 Task: Create a task  Upgrade and migrate company file storage to a cloud-based solution , assign it to team member softage.5@softage.net in the project AgileFire and update the status of the task to  Off Track , set the priority of the task to Medium
Action: Mouse moved to (64, 43)
Screenshot: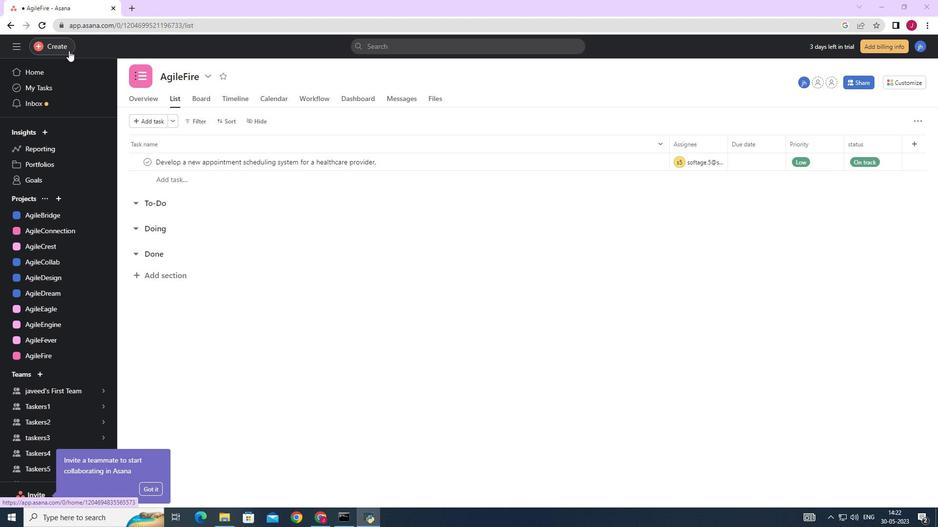 
Action: Mouse pressed left at (64, 43)
Screenshot: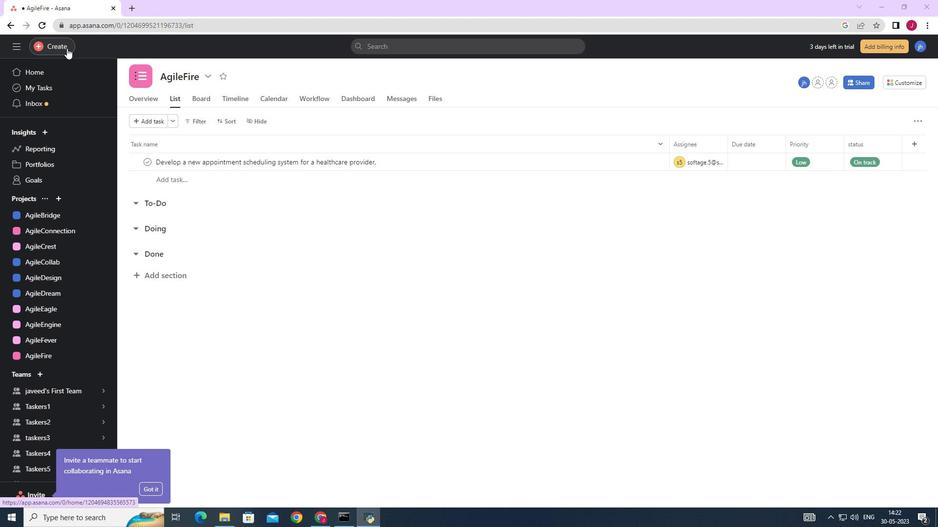 
Action: Mouse moved to (123, 51)
Screenshot: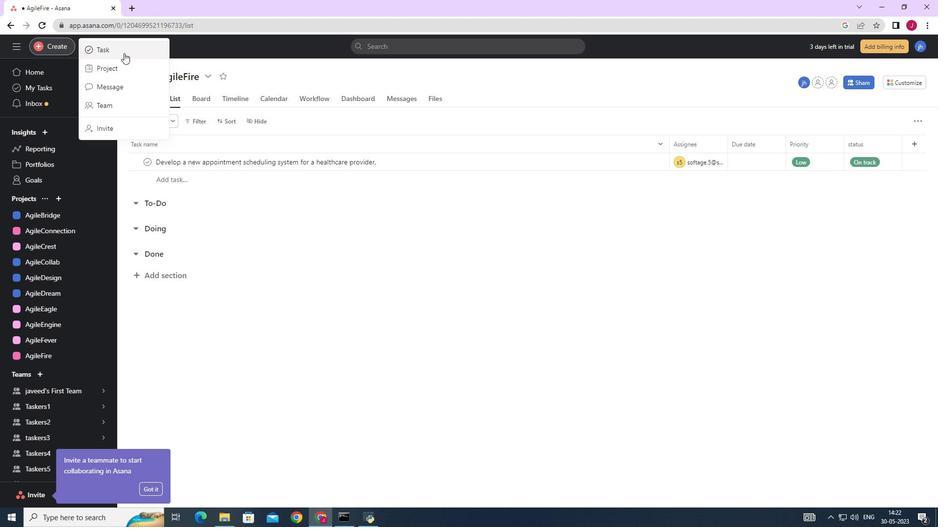 
Action: Mouse pressed left at (123, 51)
Screenshot: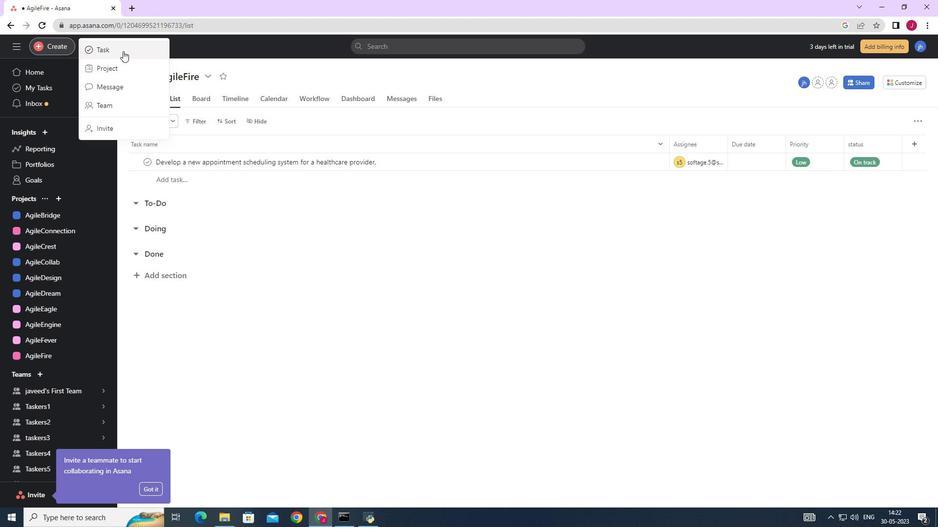 
Action: Mouse moved to (762, 323)
Screenshot: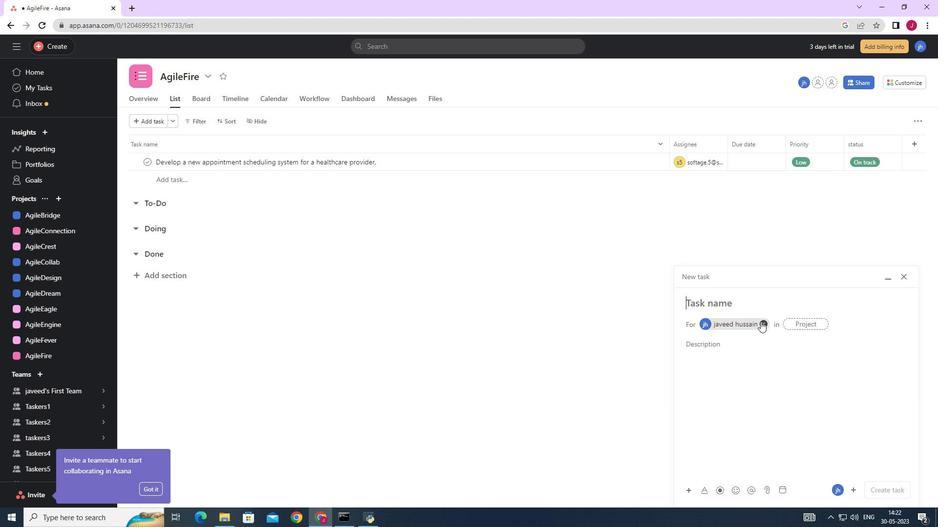 
Action: Mouse pressed left at (762, 323)
Screenshot: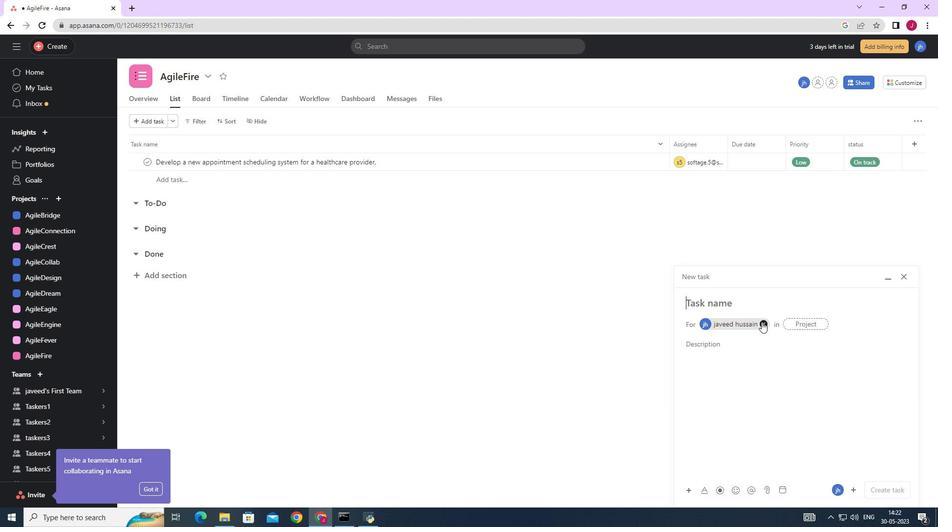 
Action: Mouse moved to (720, 305)
Screenshot: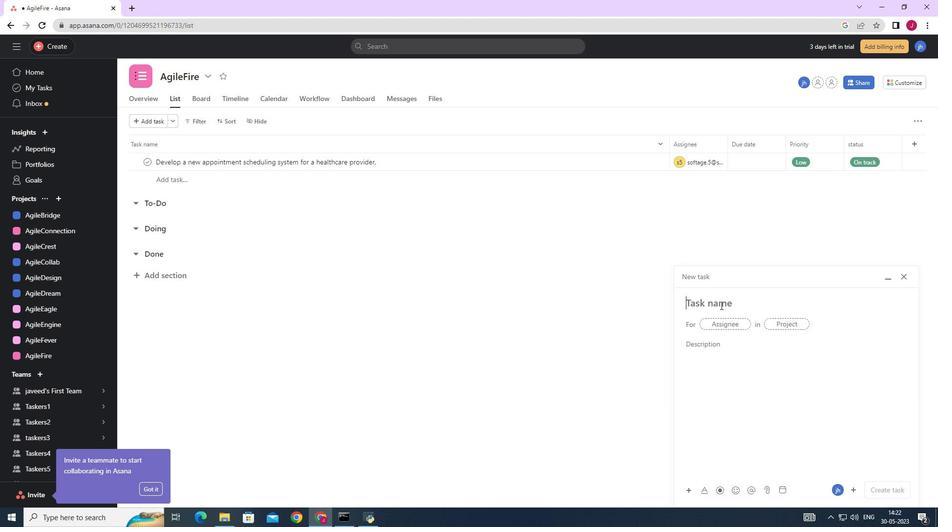
Action: Mouse pressed left at (720, 305)
Screenshot: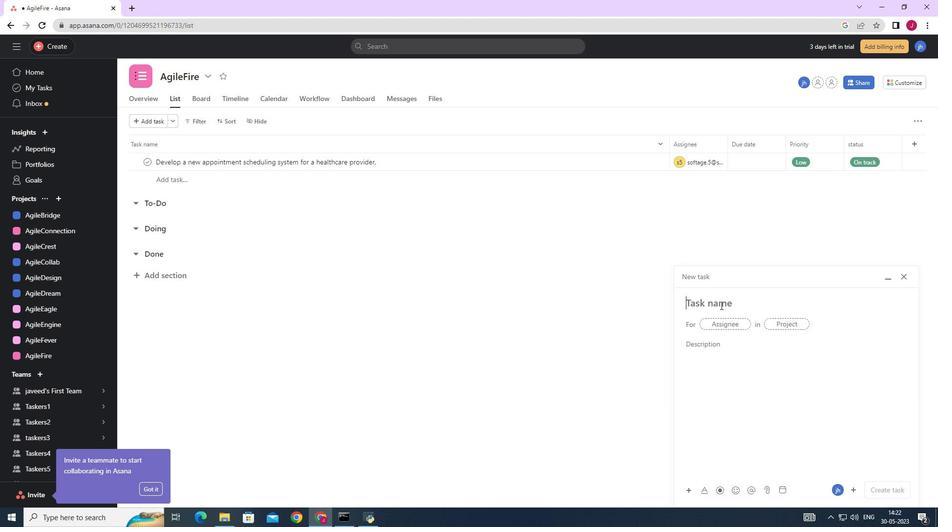 
Action: Mouse moved to (720, 305)
Screenshot: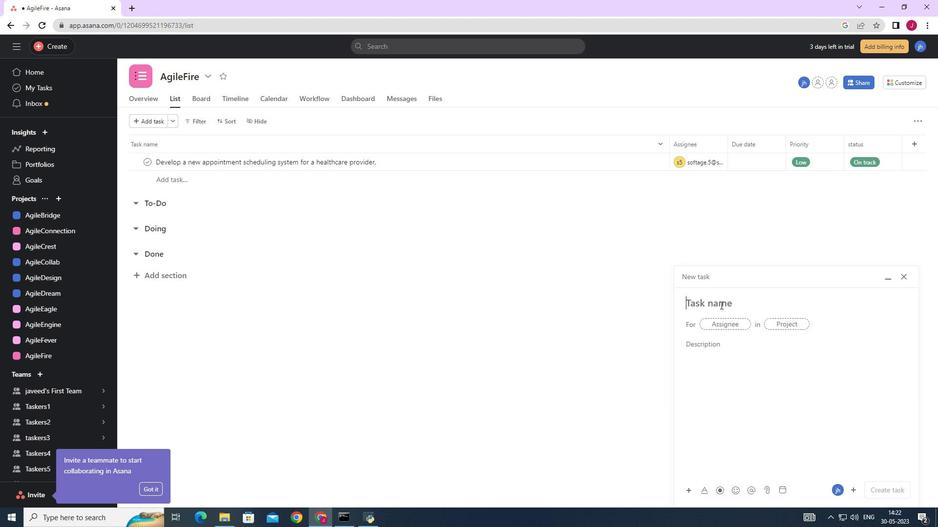
Action: Key pressed <Key.caps_lock>U<Key.caps_lock>pgrade<Key.space>and<Key.space>the<Key.space>migrate<Key.space>co,<Key.backspace>mpany<Key.space>file<Key.space>storage<Key.space>to<Key.space>c<Key.space><Key.backspace><Key.backspace>a<Key.space>cluod<Key.backspace><Key.backspace><Key.backspace>oud-based<Key.space>solution,
Screenshot: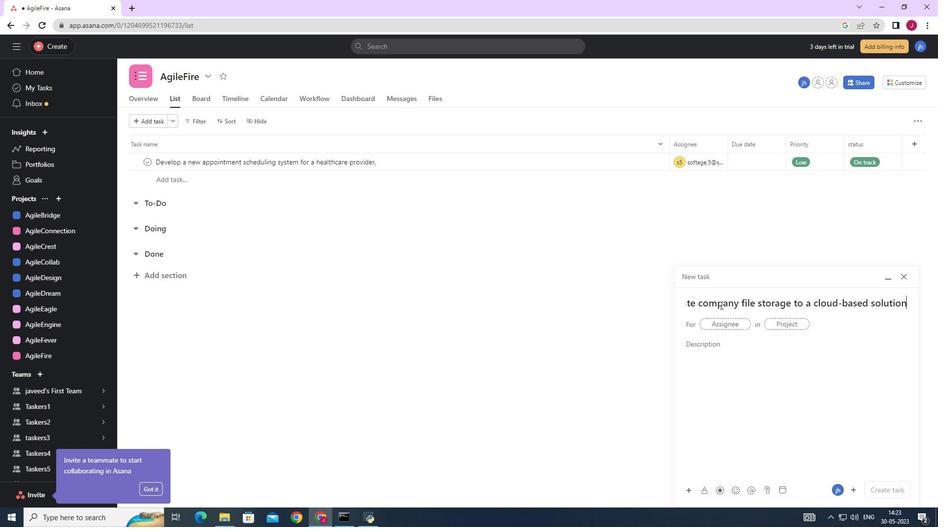 
Action: Mouse moved to (729, 323)
Screenshot: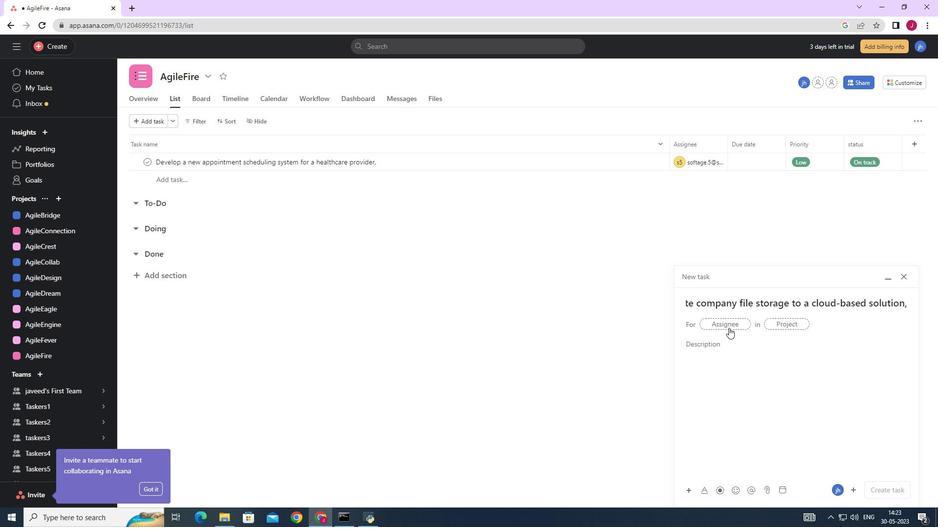 
Action: Mouse pressed left at (729, 323)
Screenshot: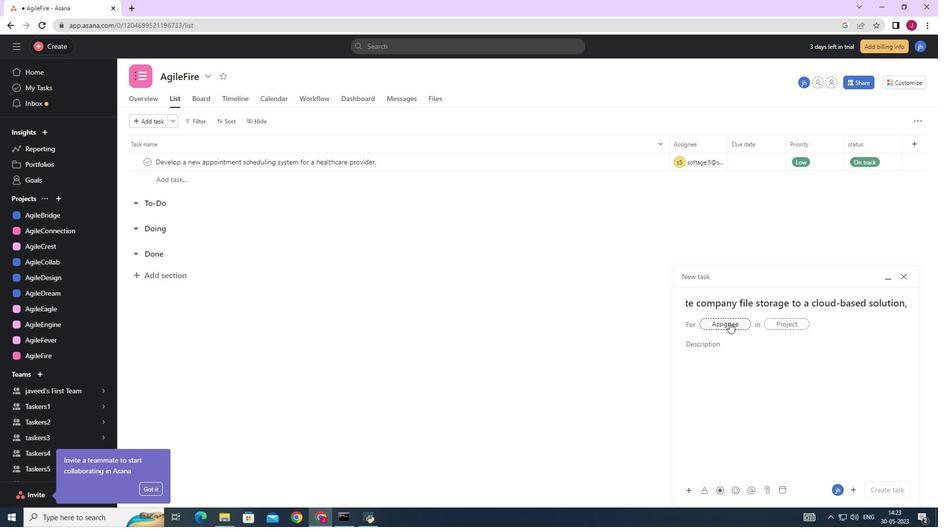 
Action: Mouse moved to (730, 322)
Screenshot: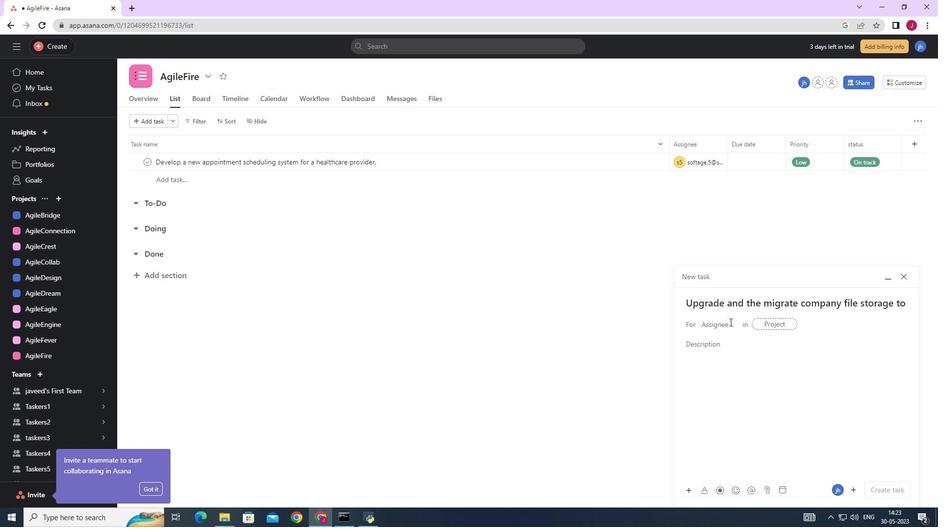 
Action: Key pressed softage.1
Screenshot: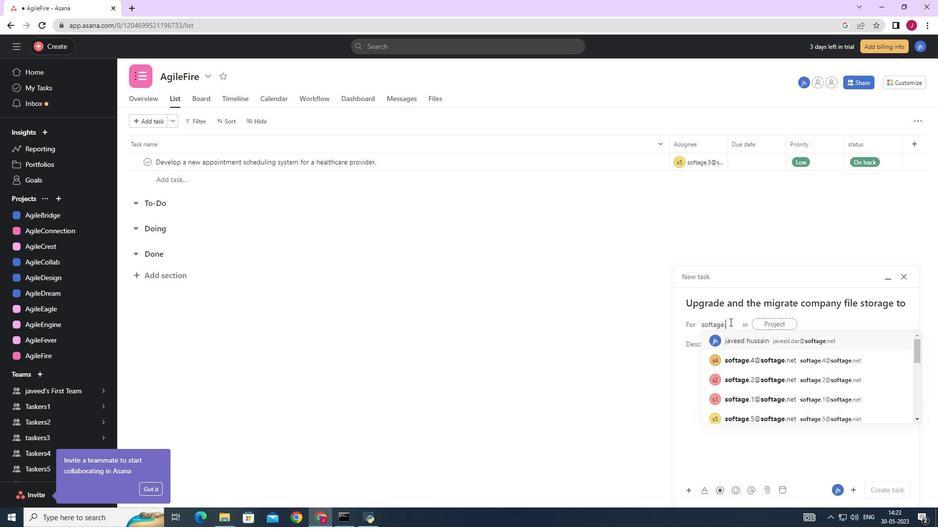 
Action: Mouse moved to (733, 324)
Screenshot: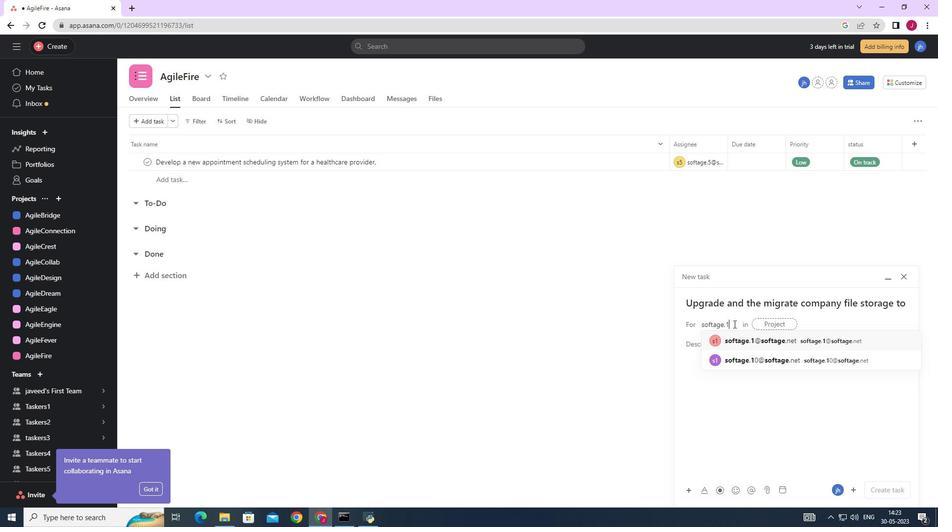 
Action: Mouse pressed left at (733, 324)
Screenshot: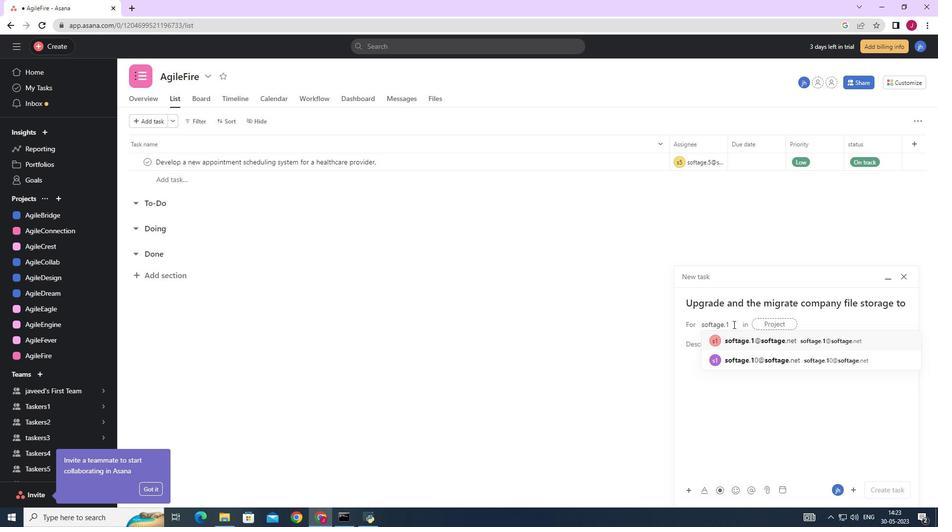 
Action: Key pressed <Key.backspace>5
Screenshot: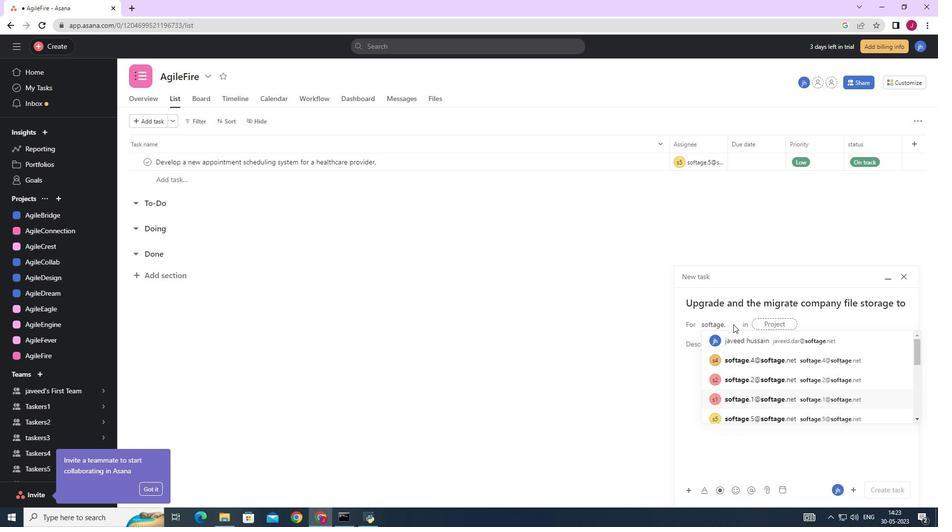 
Action: Mouse moved to (760, 342)
Screenshot: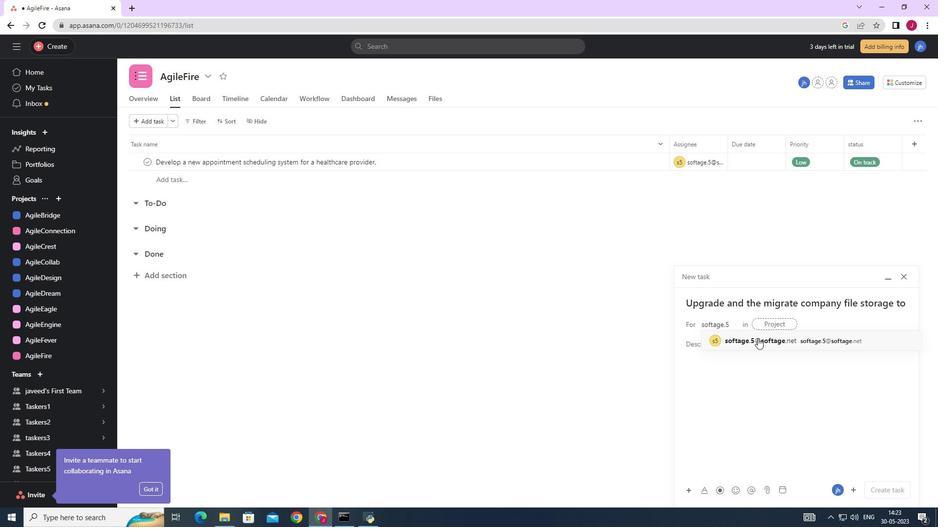 
Action: Mouse pressed left at (760, 342)
Screenshot: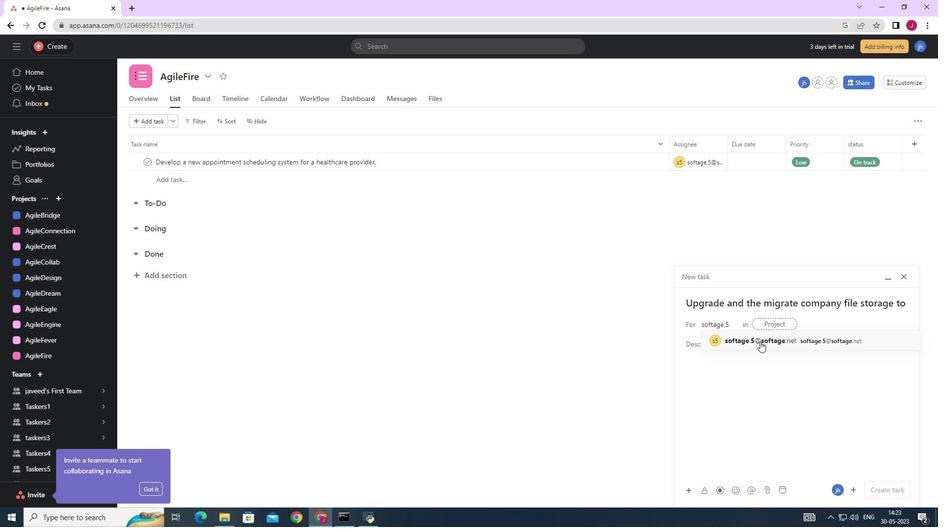 
Action: Mouse moved to (614, 341)
Screenshot: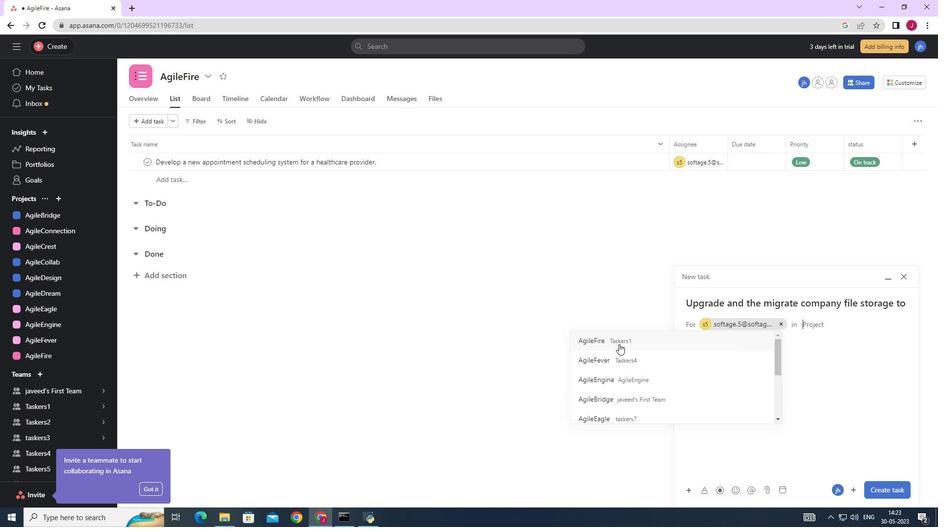 
Action: Mouse pressed left at (614, 341)
Screenshot: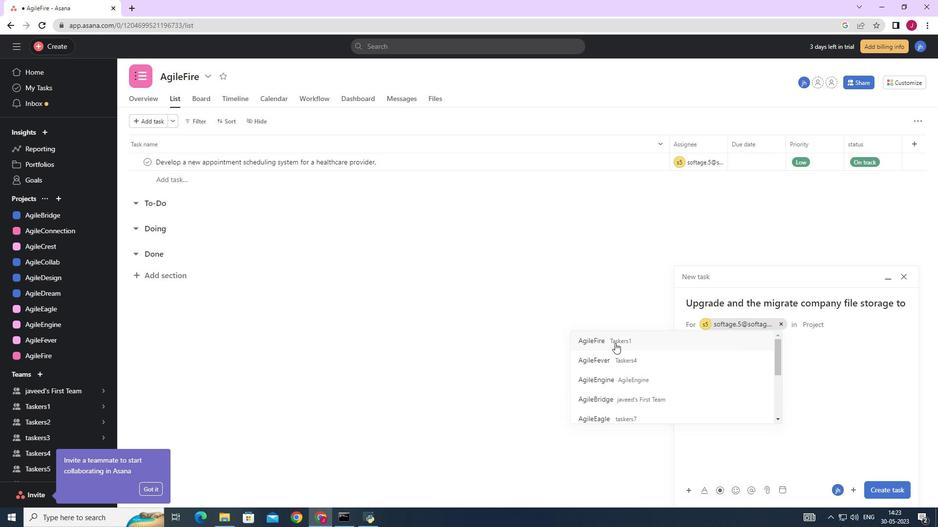 
Action: Mouse moved to (740, 347)
Screenshot: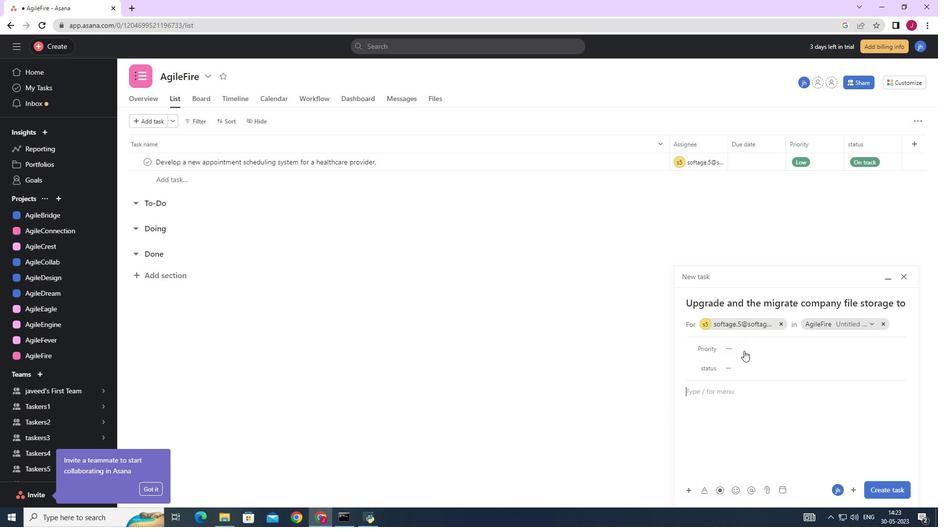 
Action: Mouse pressed left at (740, 347)
Screenshot: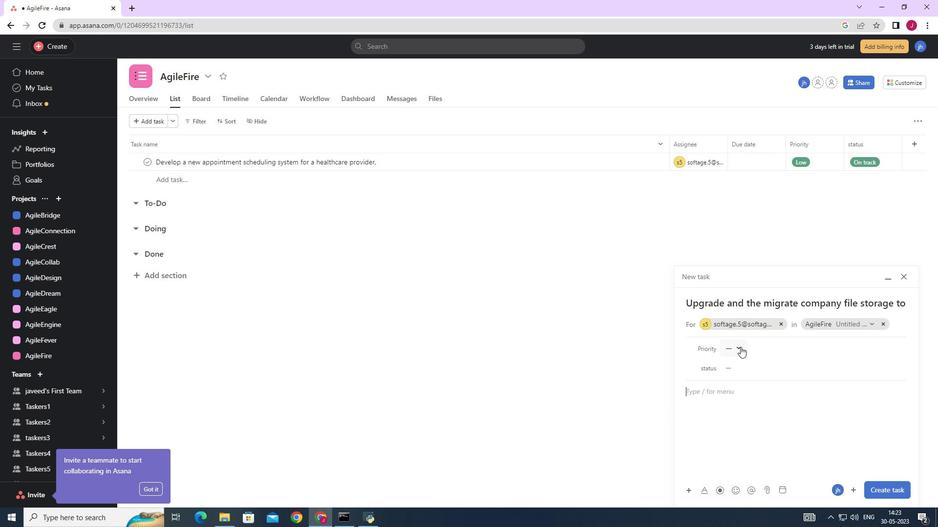 
Action: Mouse moved to (753, 401)
Screenshot: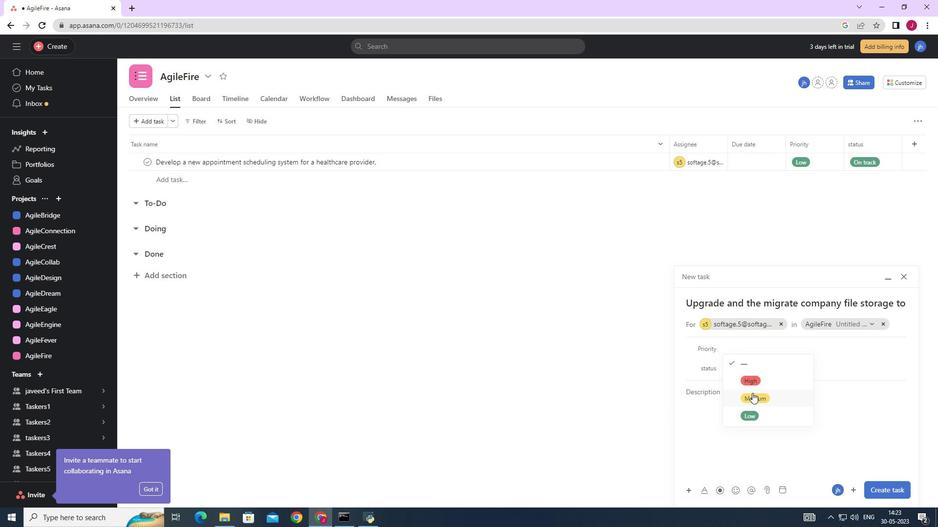 
Action: Mouse pressed left at (753, 401)
Screenshot: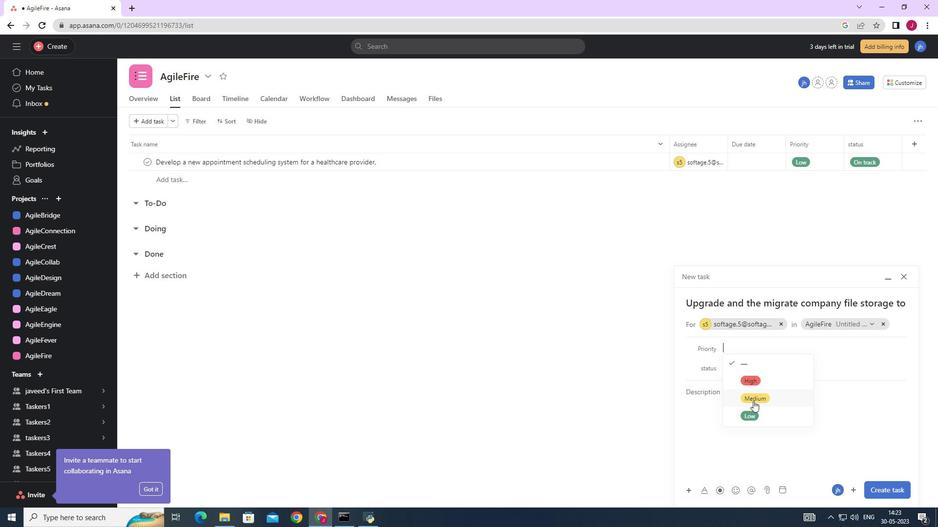 
Action: Mouse moved to (731, 368)
Screenshot: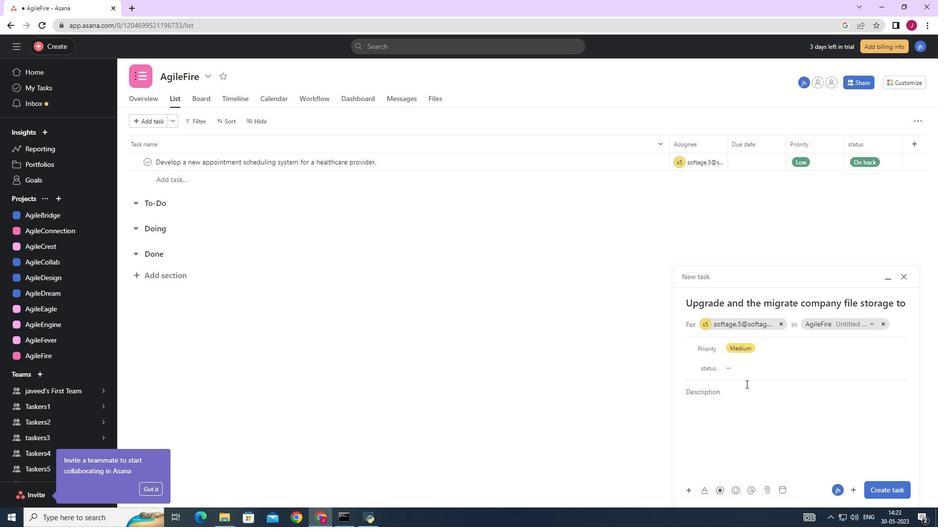 
Action: Mouse pressed left at (731, 368)
Screenshot: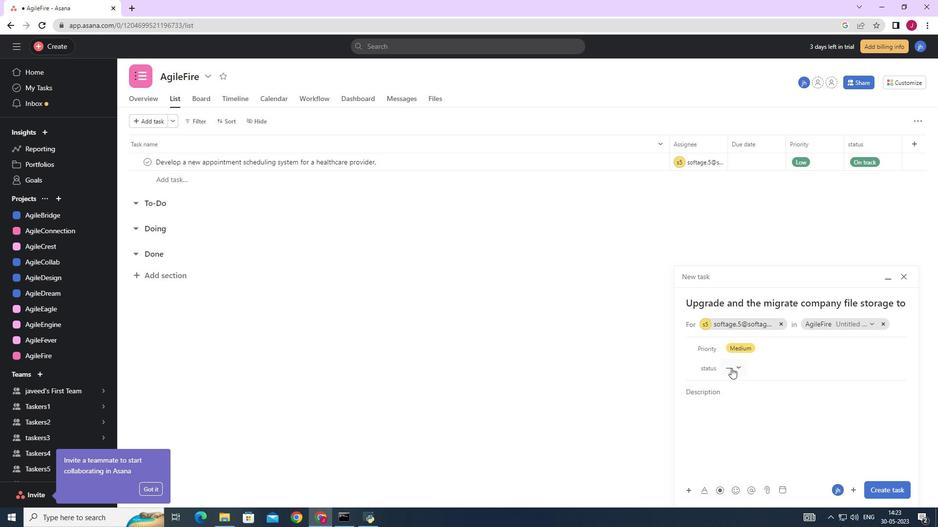 
Action: Mouse moved to (762, 413)
Screenshot: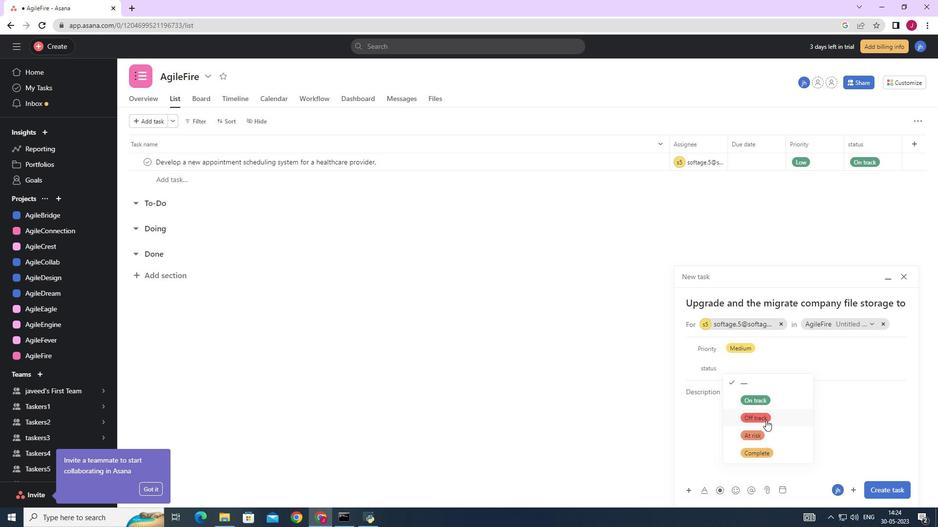 
Action: Mouse pressed left at (762, 413)
Screenshot: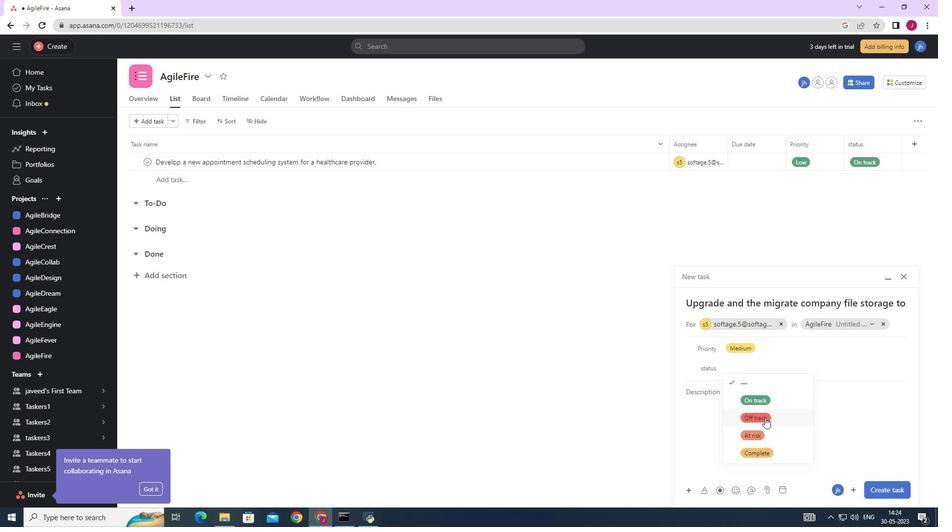 
Action: Mouse moved to (878, 493)
Screenshot: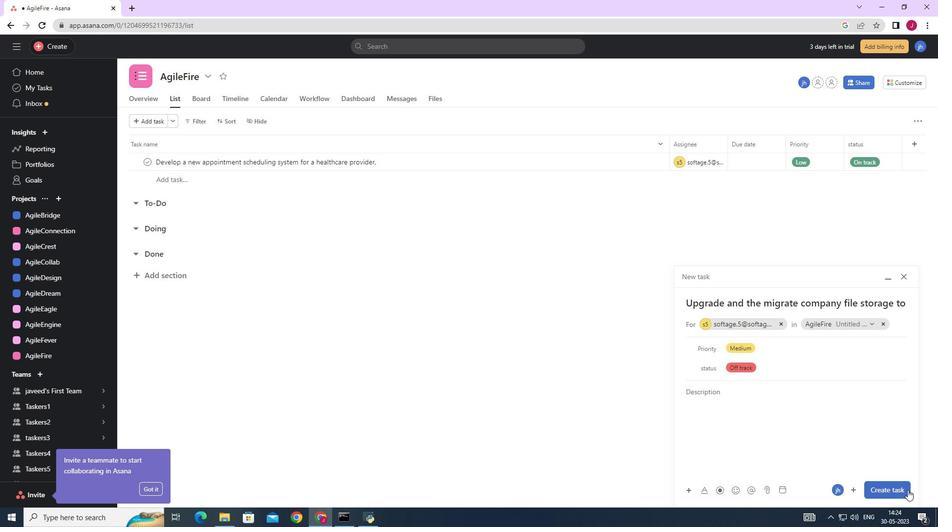 
Action: Mouse pressed left at (878, 493)
Screenshot: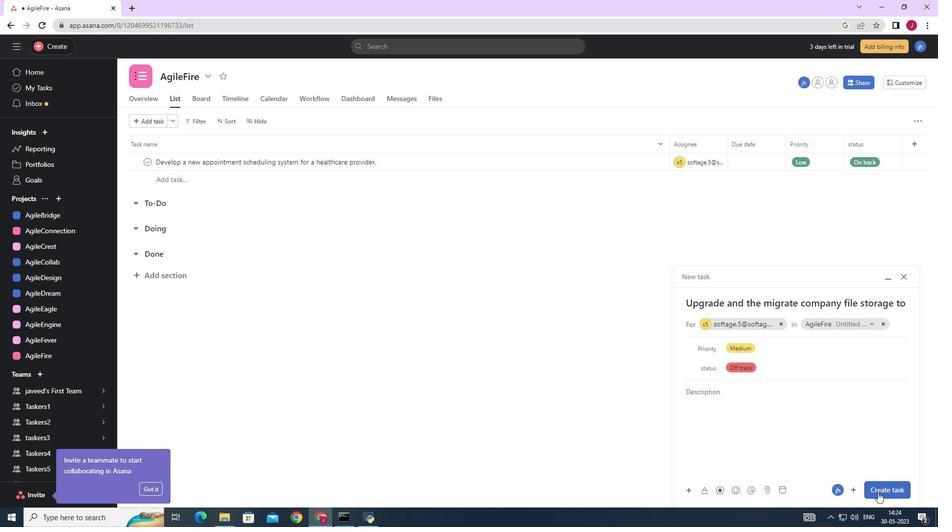 
Action: Mouse moved to (469, 399)
Screenshot: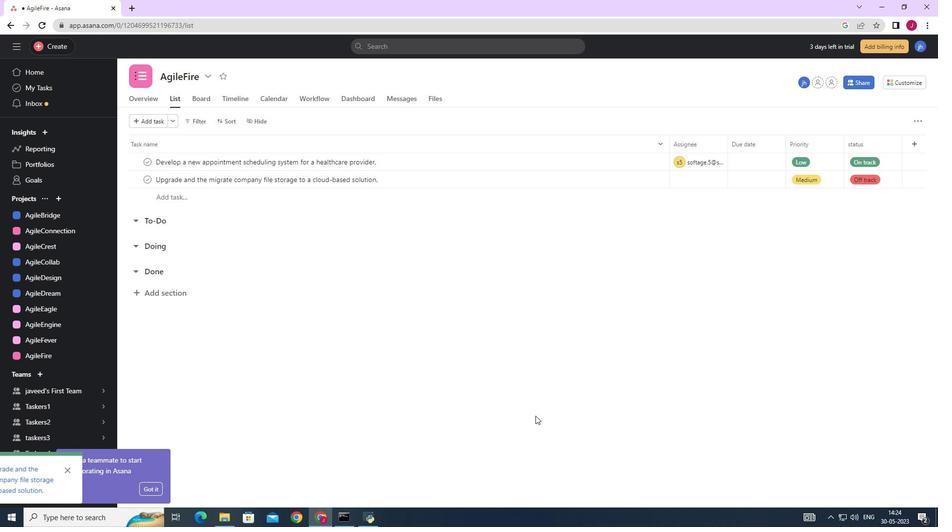 
